 Task: Select service leadership development.
Action: Mouse moved to (464, 158)
Screenshot: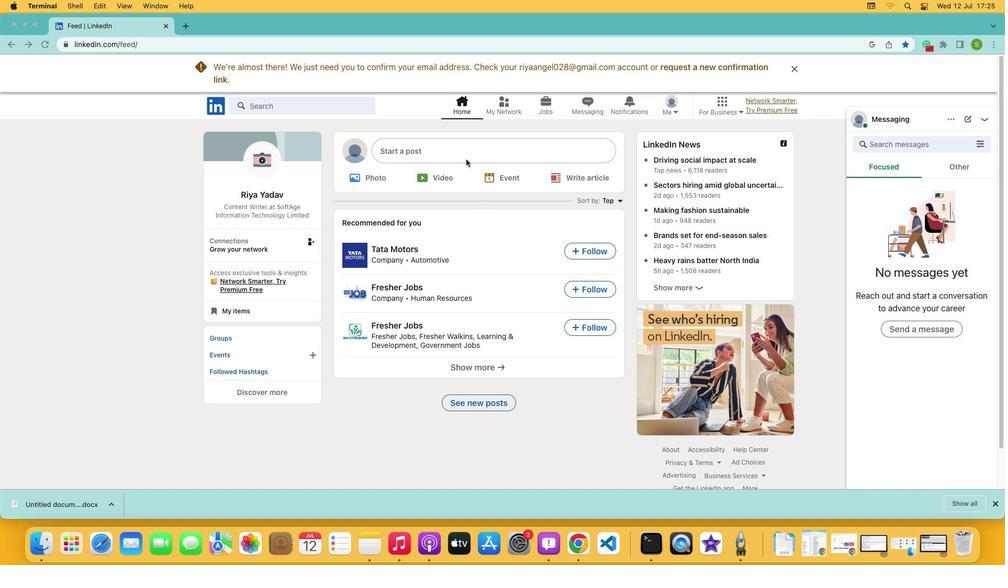 
Action: Mouse pressed left at (464, 158)
Screenshot: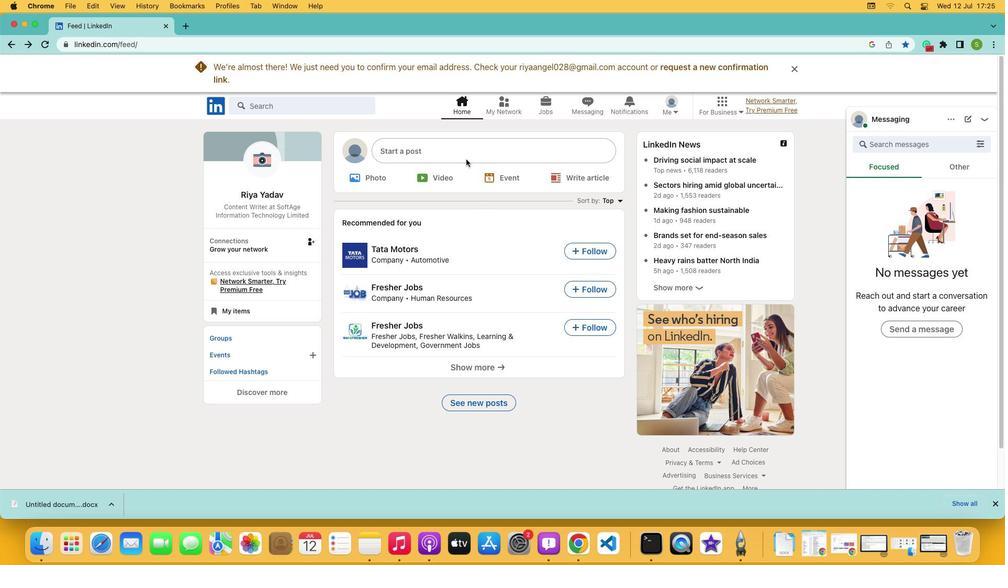 
Action: Mouse pressed left at (464, 158)
Screenshot: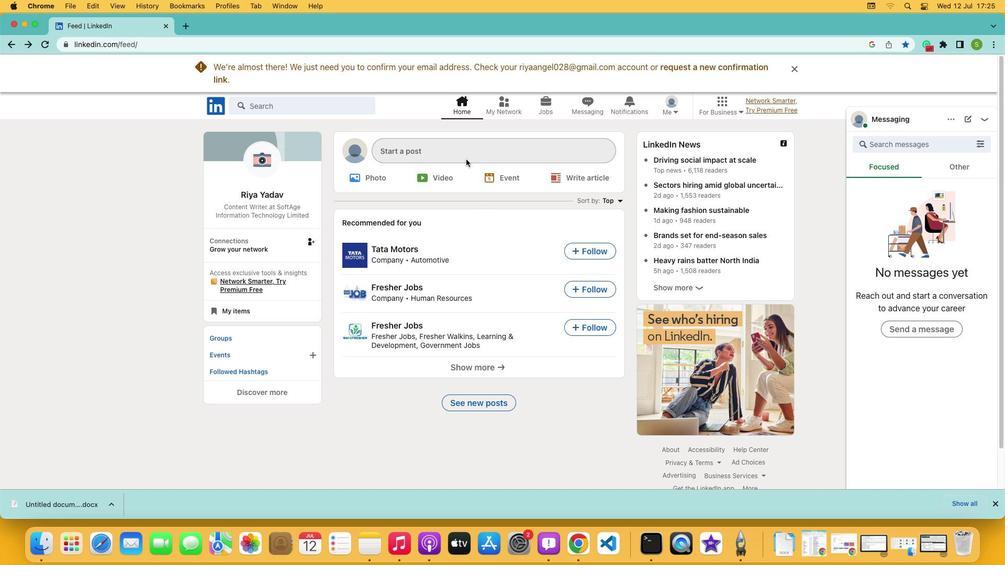 
Action: Mouse moved to (438, 312)
Screenshot: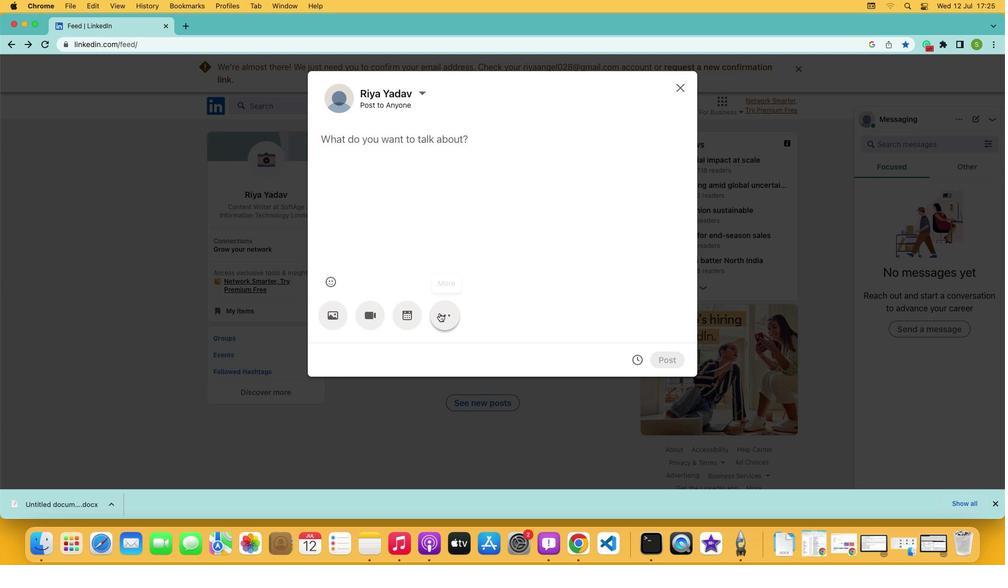 
Action: Mouse pressed left at (438, 312)
Screenshot: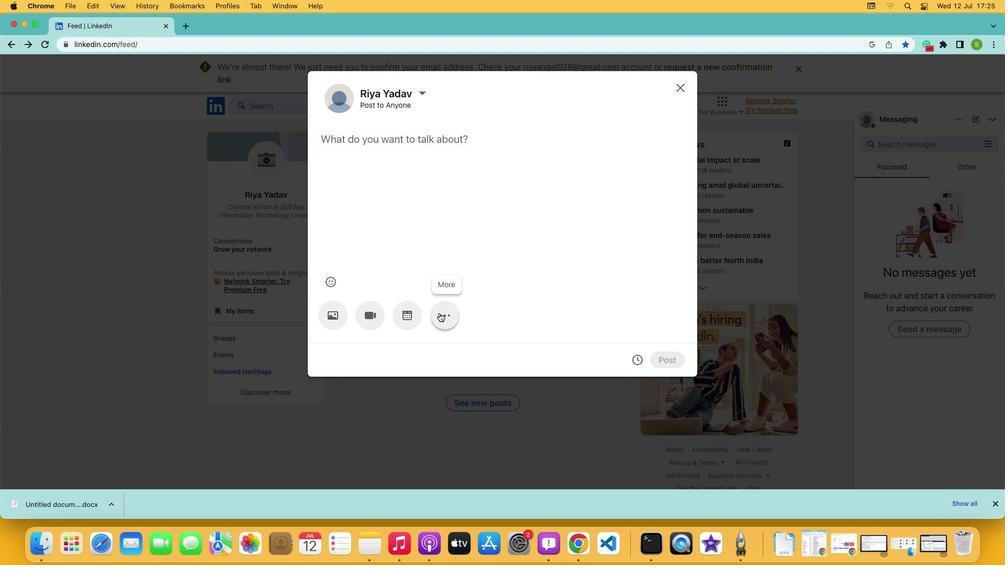 
Action: Mouse moved to (591, 309)
Screenshot: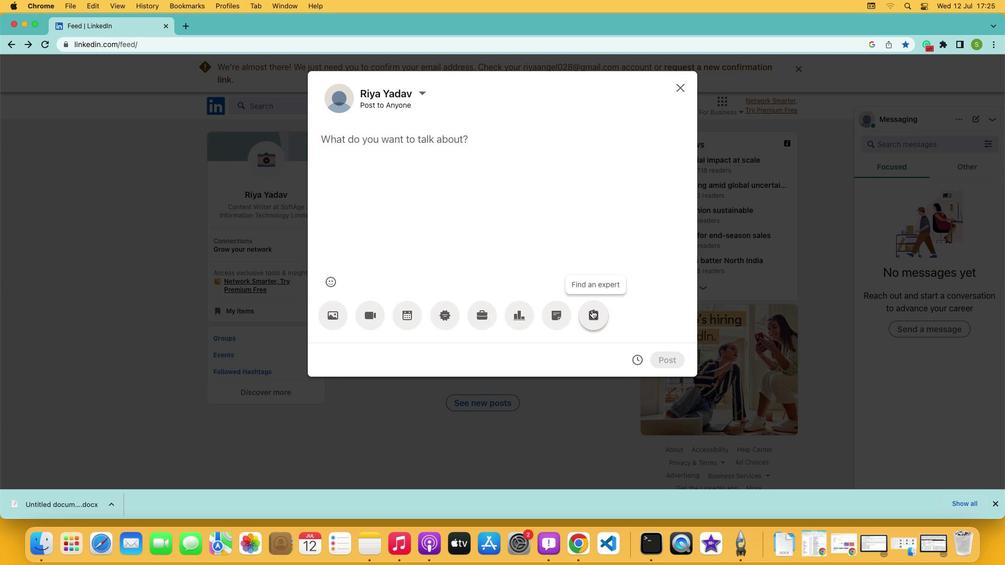 
Action: Mouse pressed left at (591, 309)
Screenshot: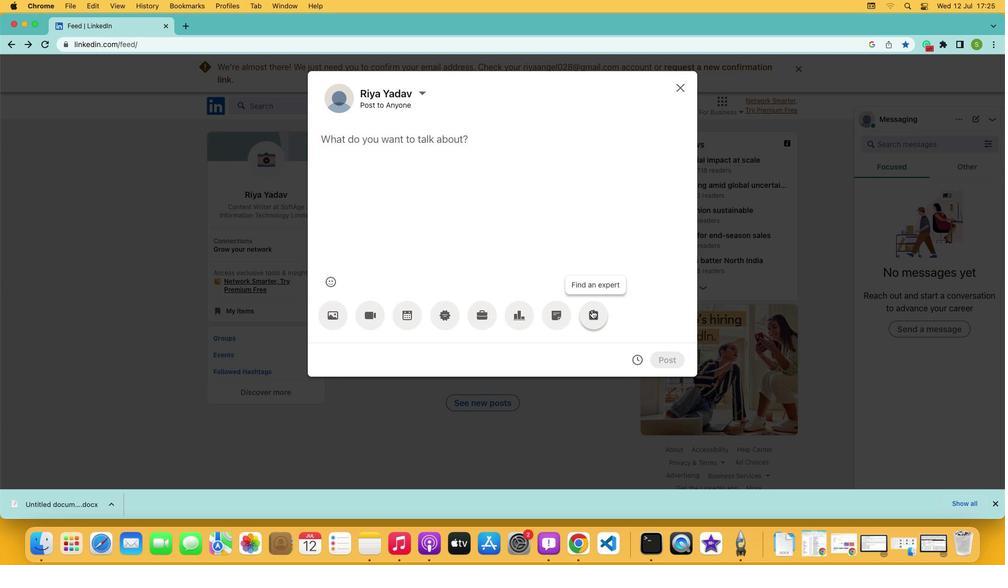 
Action: Mouse moved to (448, 150)
Screenshot: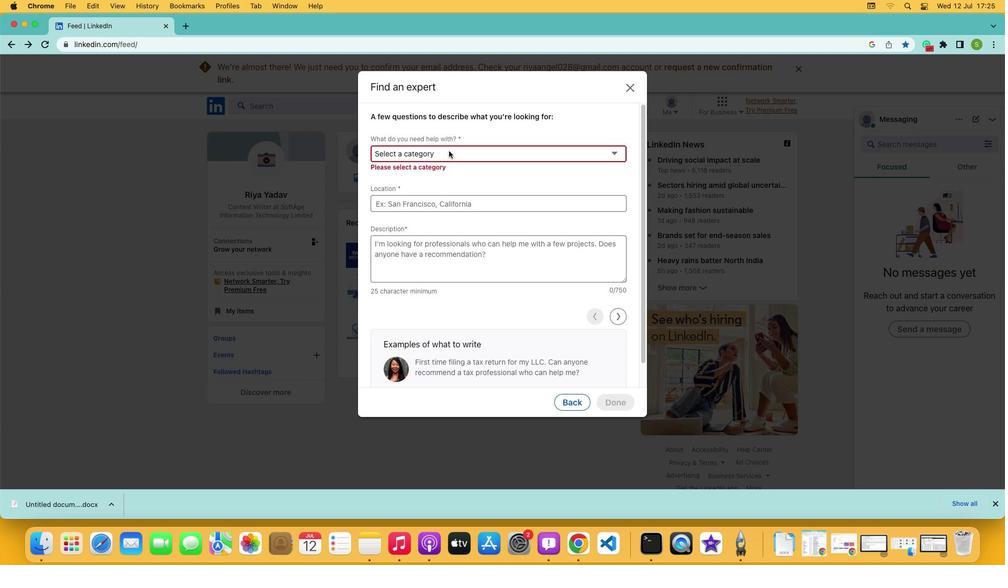 
Action: Mouse pressed left at (448, 150)
Screenshot: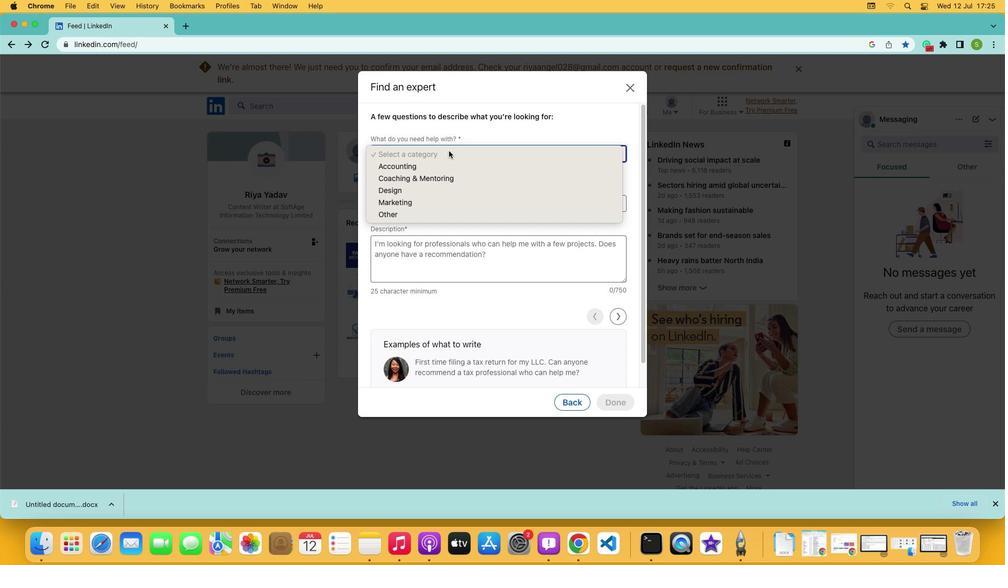 
Action: Mouse moved to (433, 176)
Screenshot: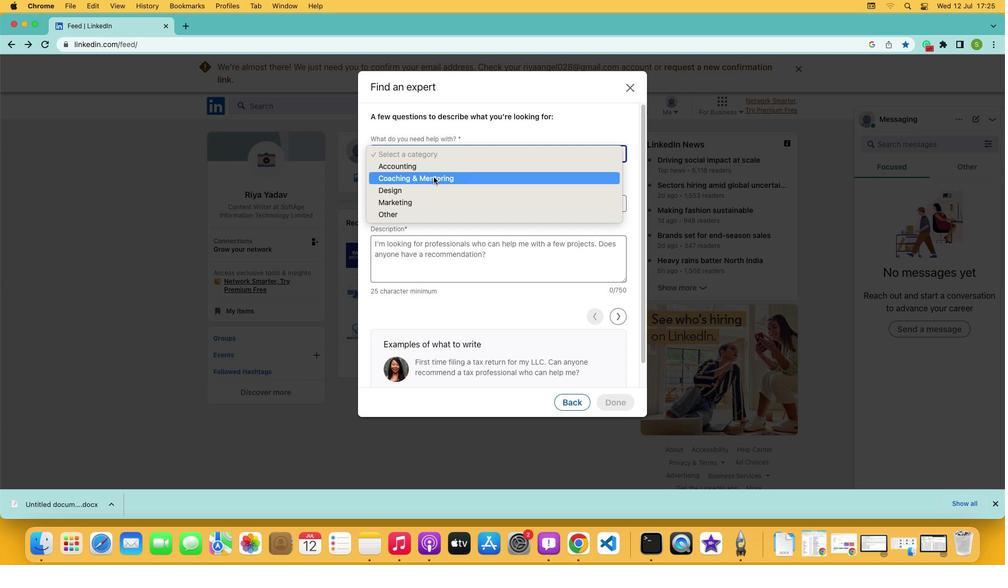 
Action: Mouse pressed left at (433, 176)
Screenshot: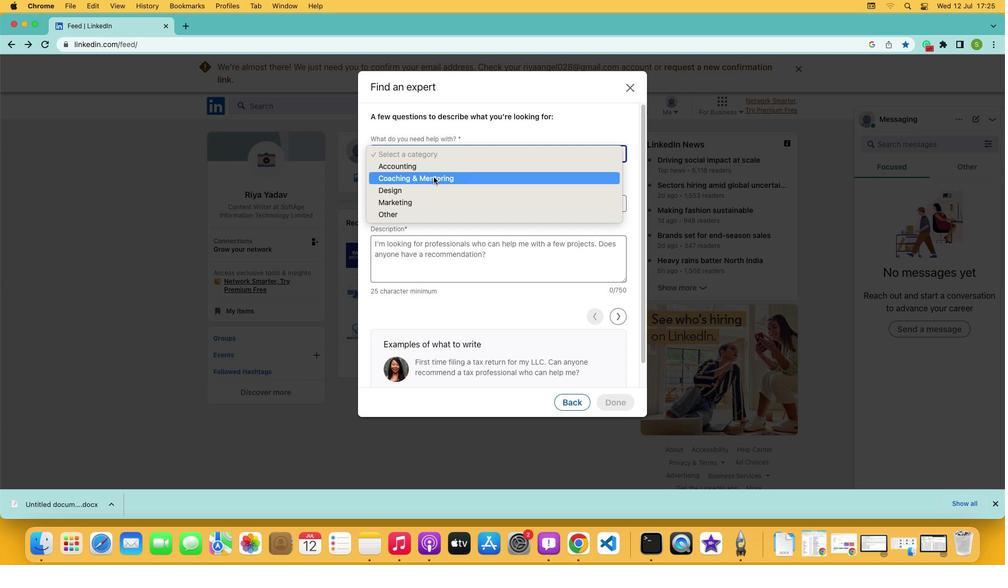 
Action: Mouse moved to (426, 194)
Screenshot: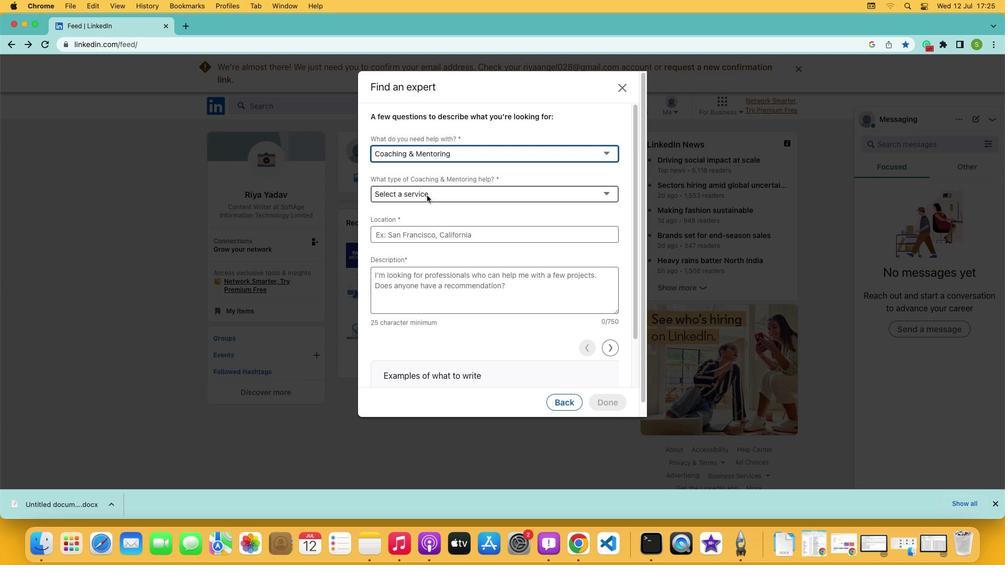 
Action: Mouse pressed left at (426, 194)
Screenshot: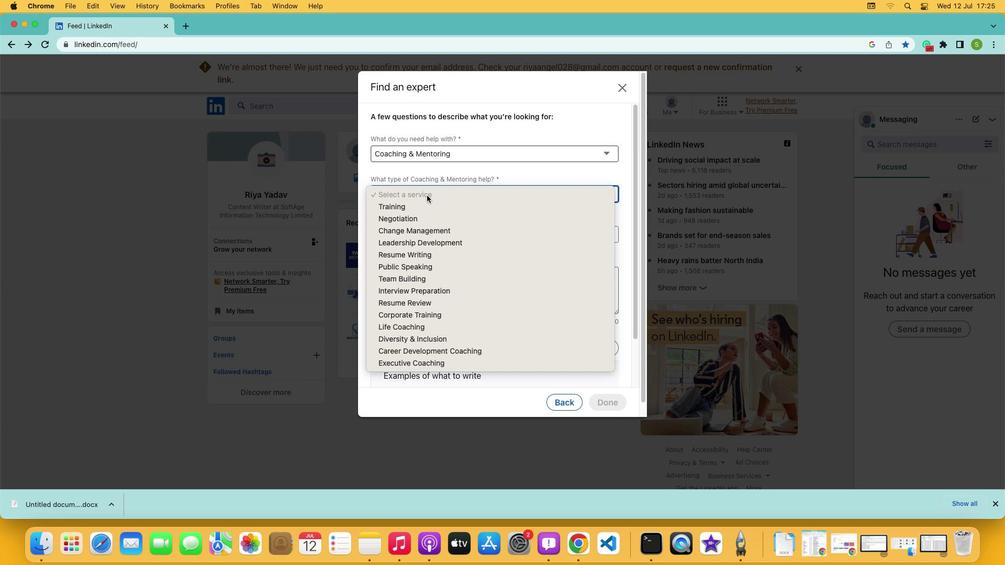 
Action: Mouse moved to (424, 239)
Screenshot: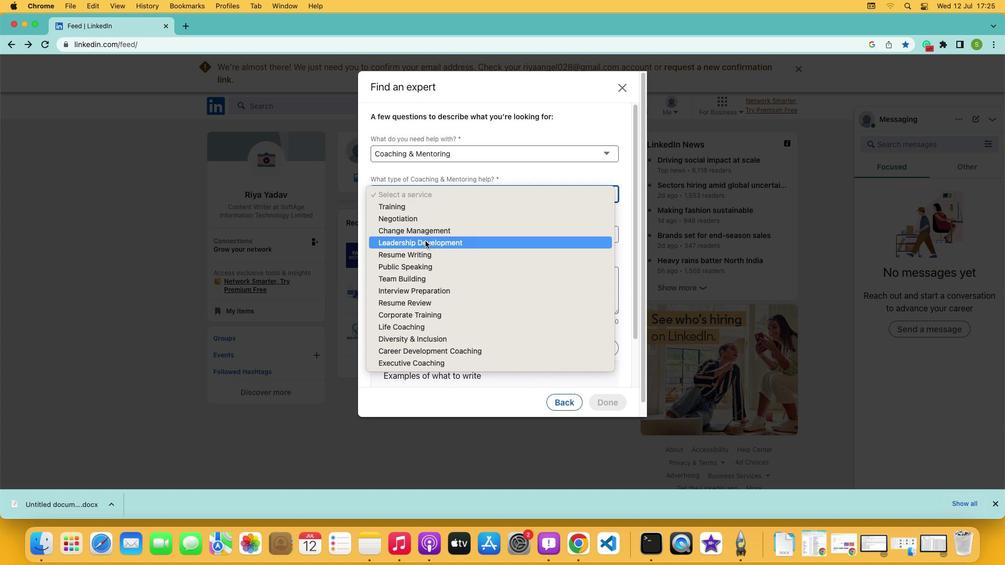
Action: Mouse pressed left at (424, 239)
Screenshot: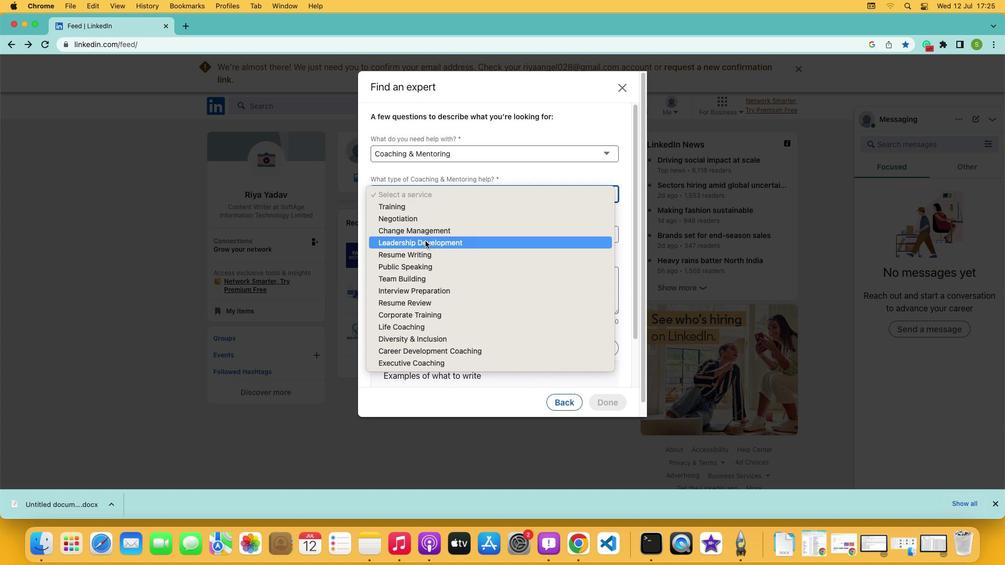 
